 Task: Connect data to bigquerry.
Action: Mouse moved to (249, 287)
Screenshot: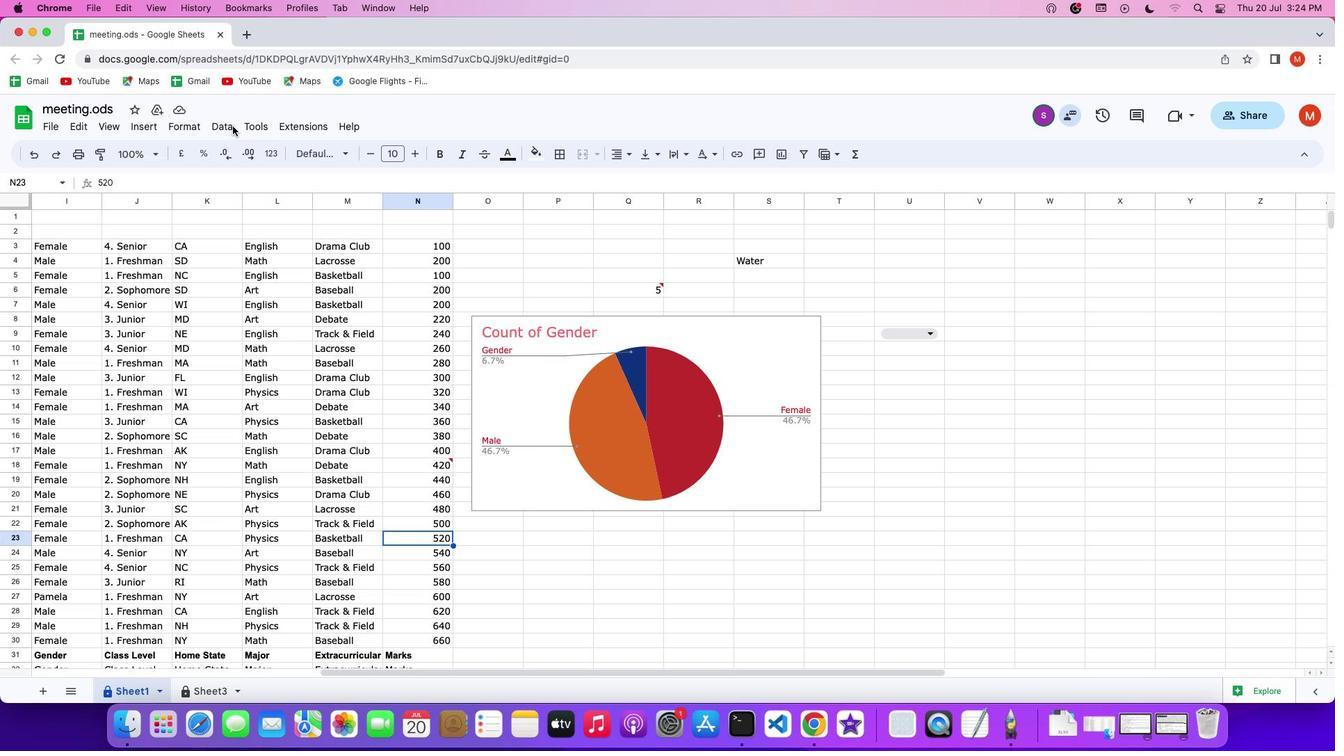 
Action: Mouse pressed left at (249, 287)
Screenshot: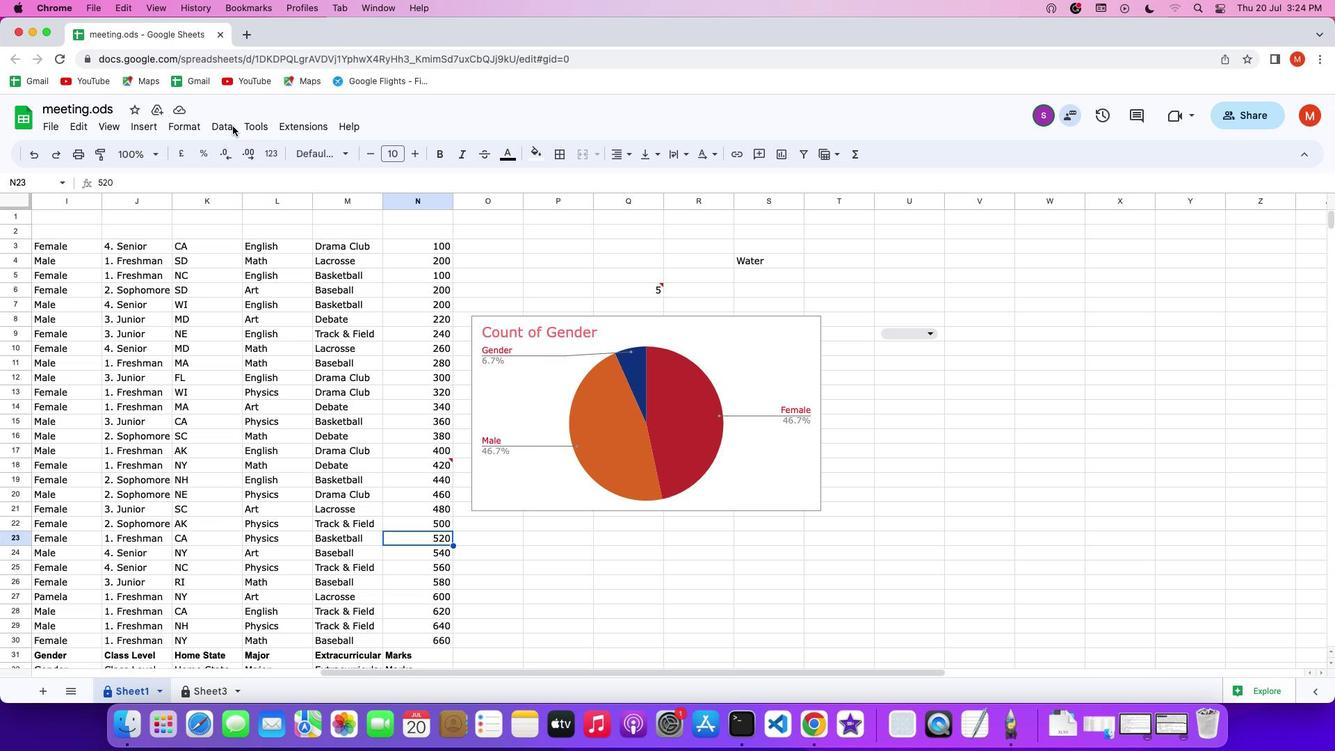 
Action: Mouse moved to (245, 287)
Screenshot: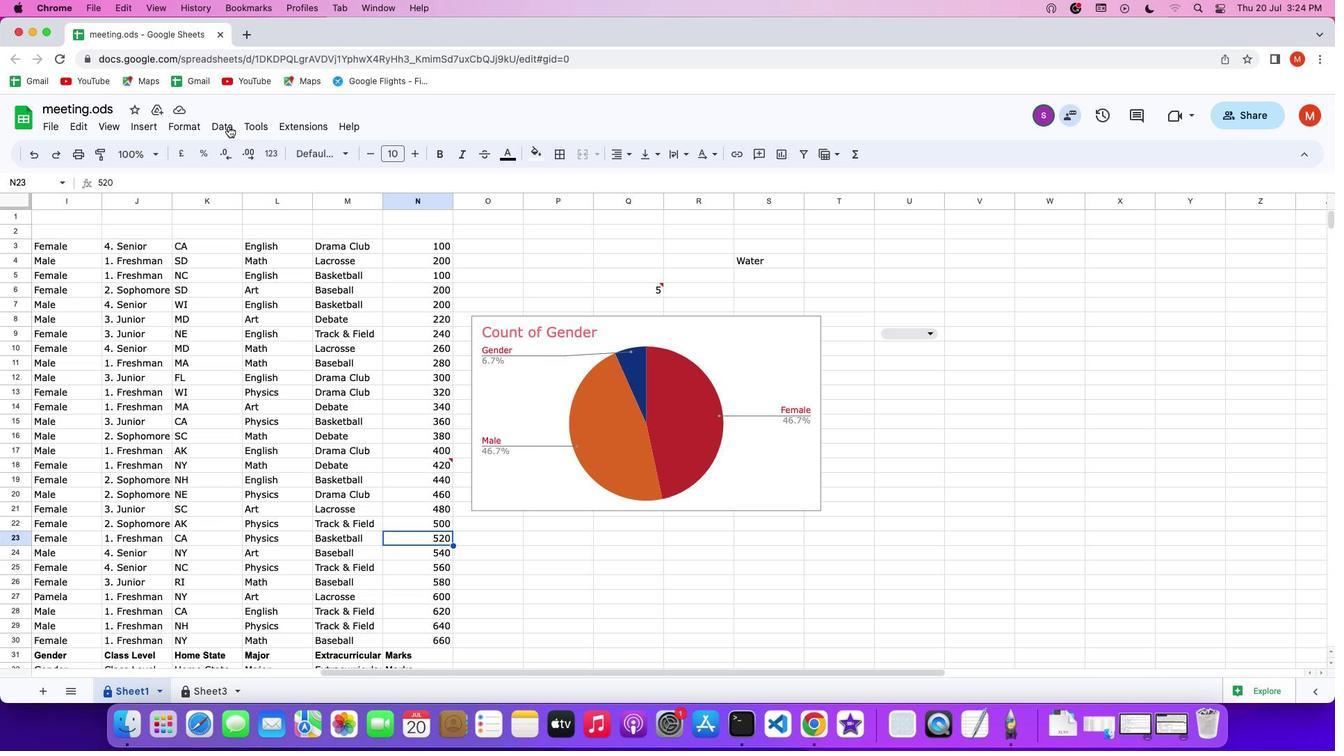 
Action: Mouse pressed left at (245, 287)
Screenshot: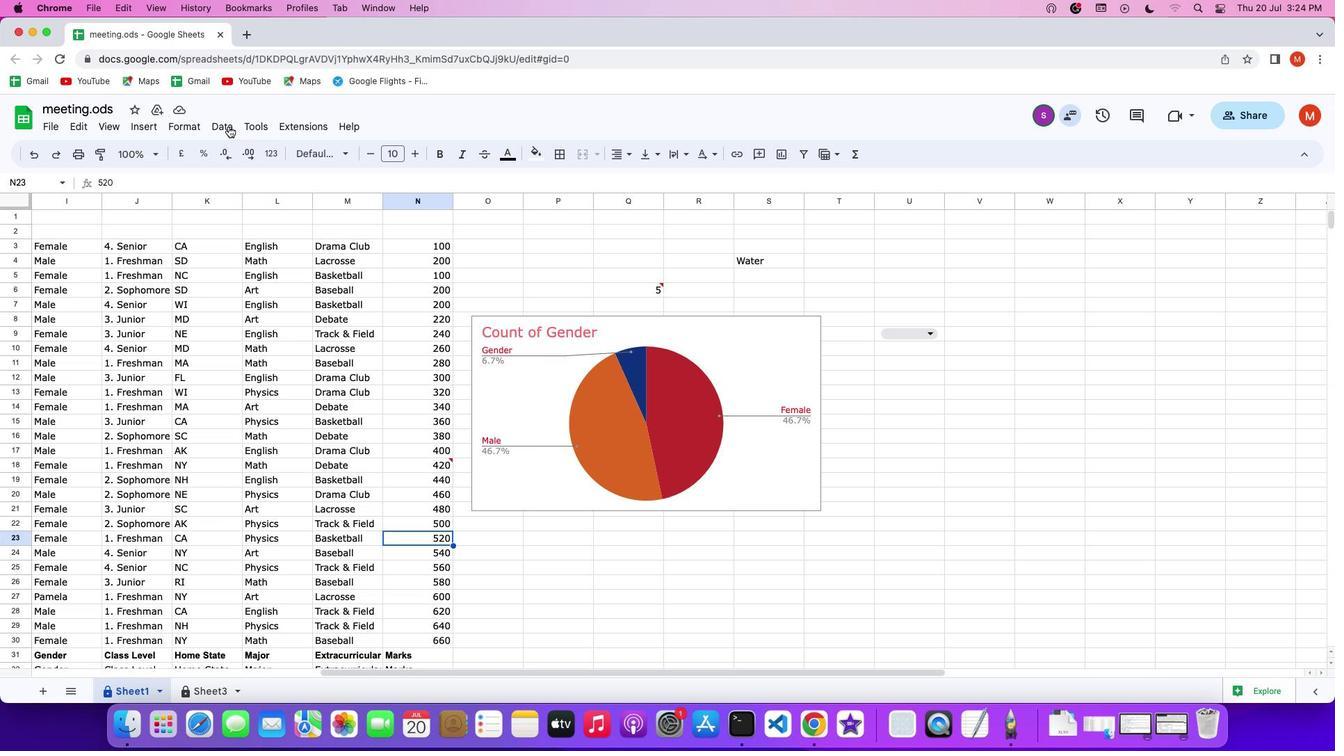 
Action: Mouse moved to (310, 505)
Screenshot: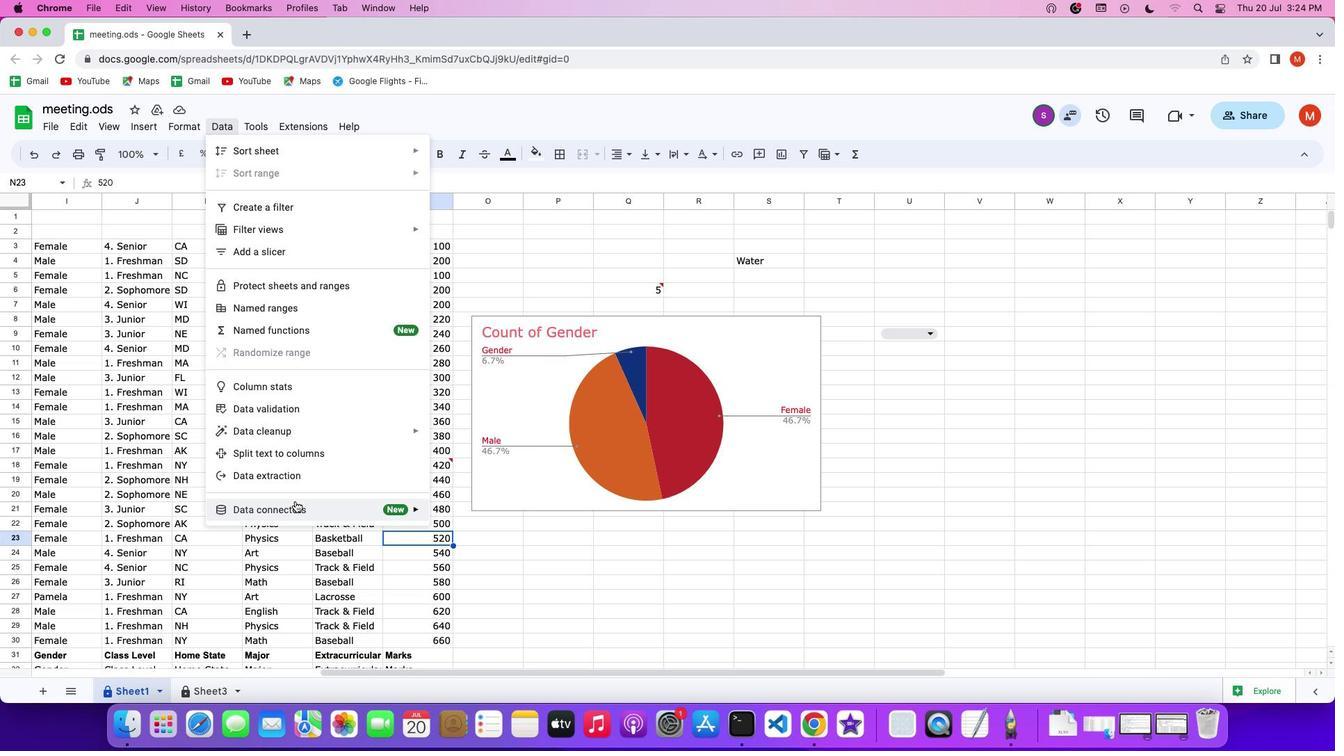 
Action: Mouse pressed left at (310, 505)
Screenshot: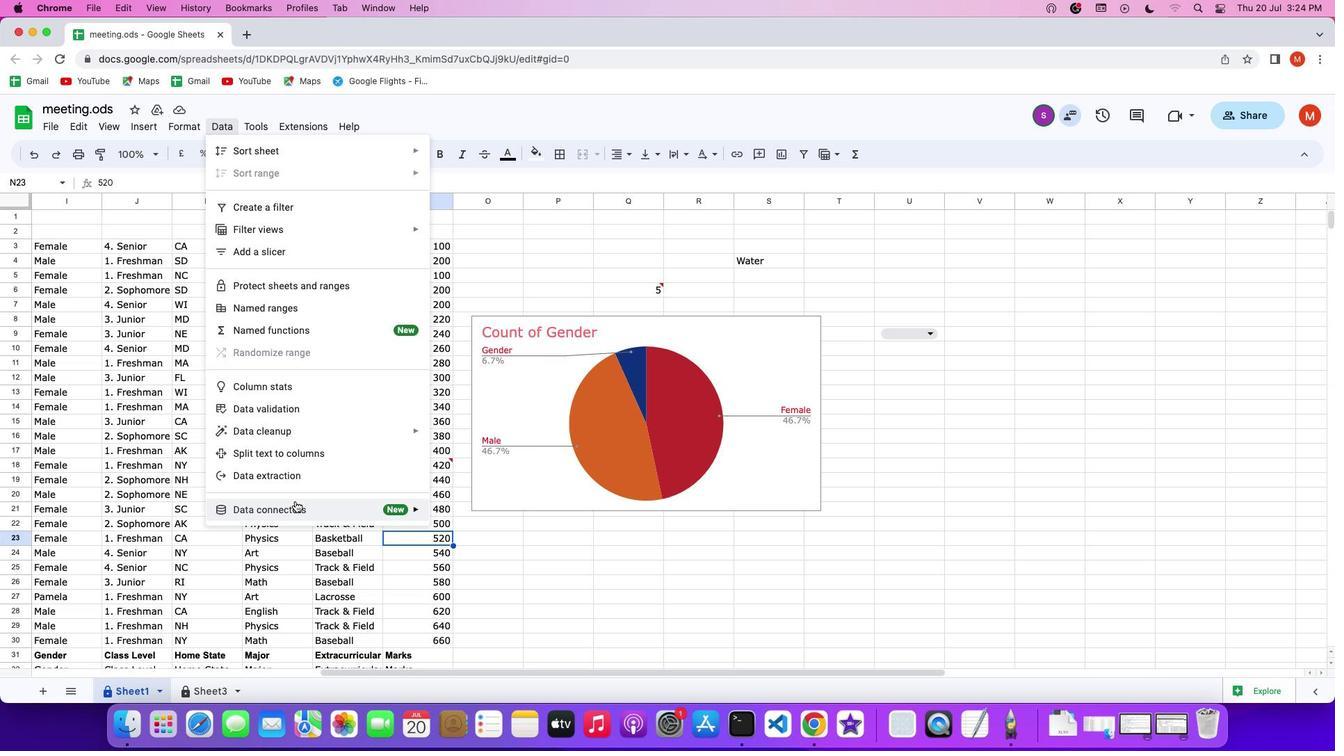 
Action: Mouse moved to (489, 514)
Screenshot: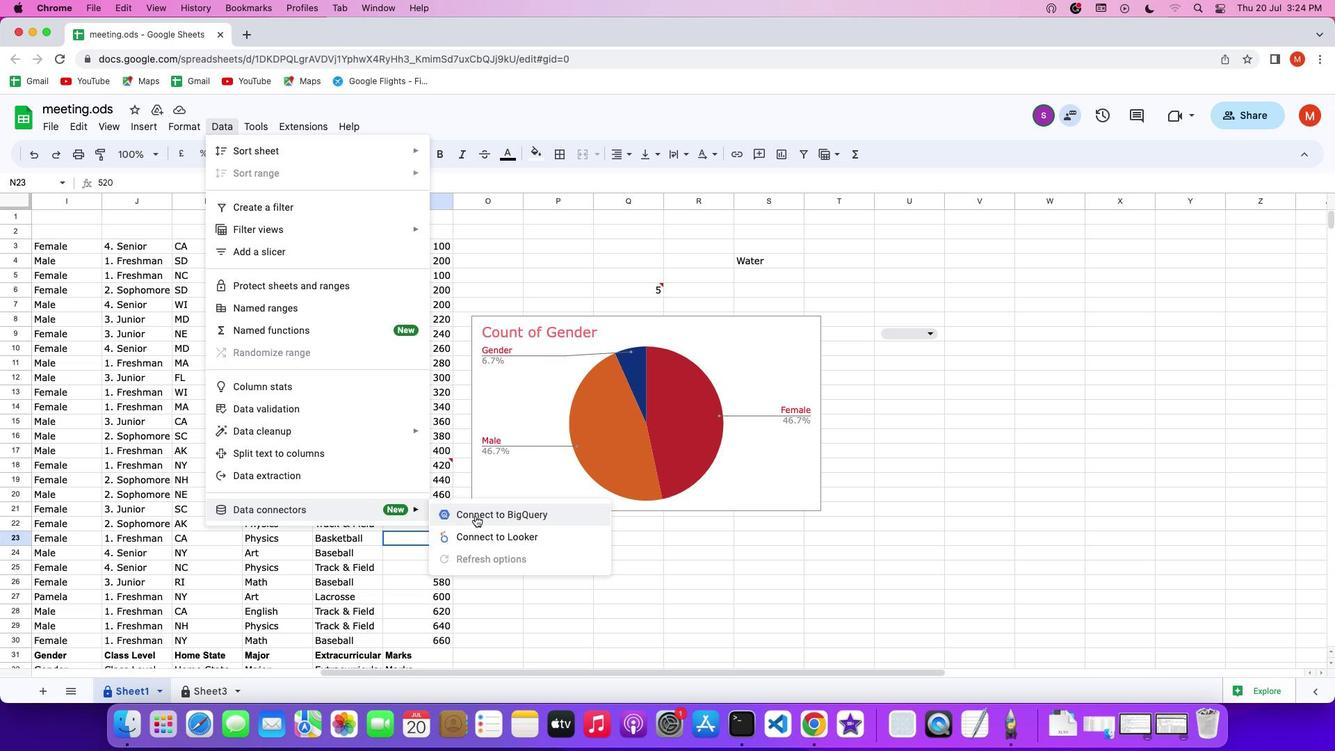 
Action: Mouse pressed left at (489, 514)
Screenshot: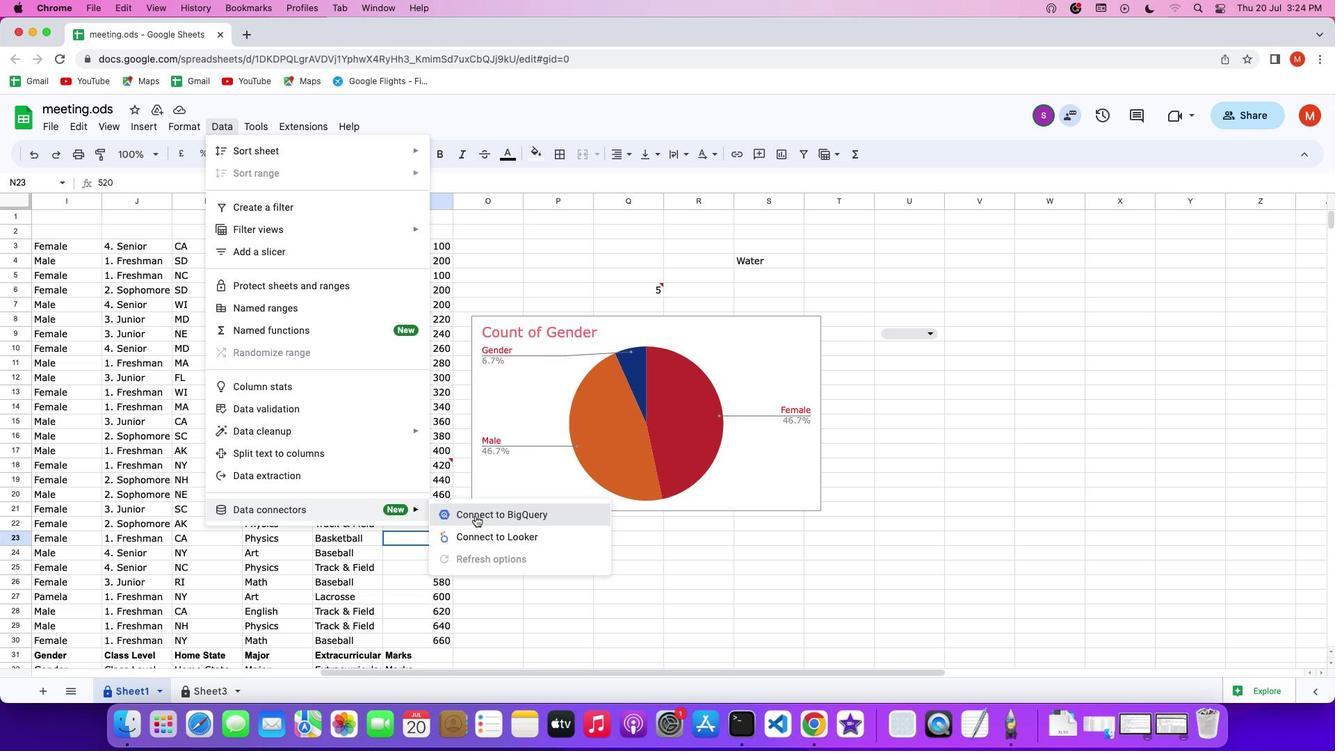 
Action: Mouse moved to (697, 527)
Screenshot: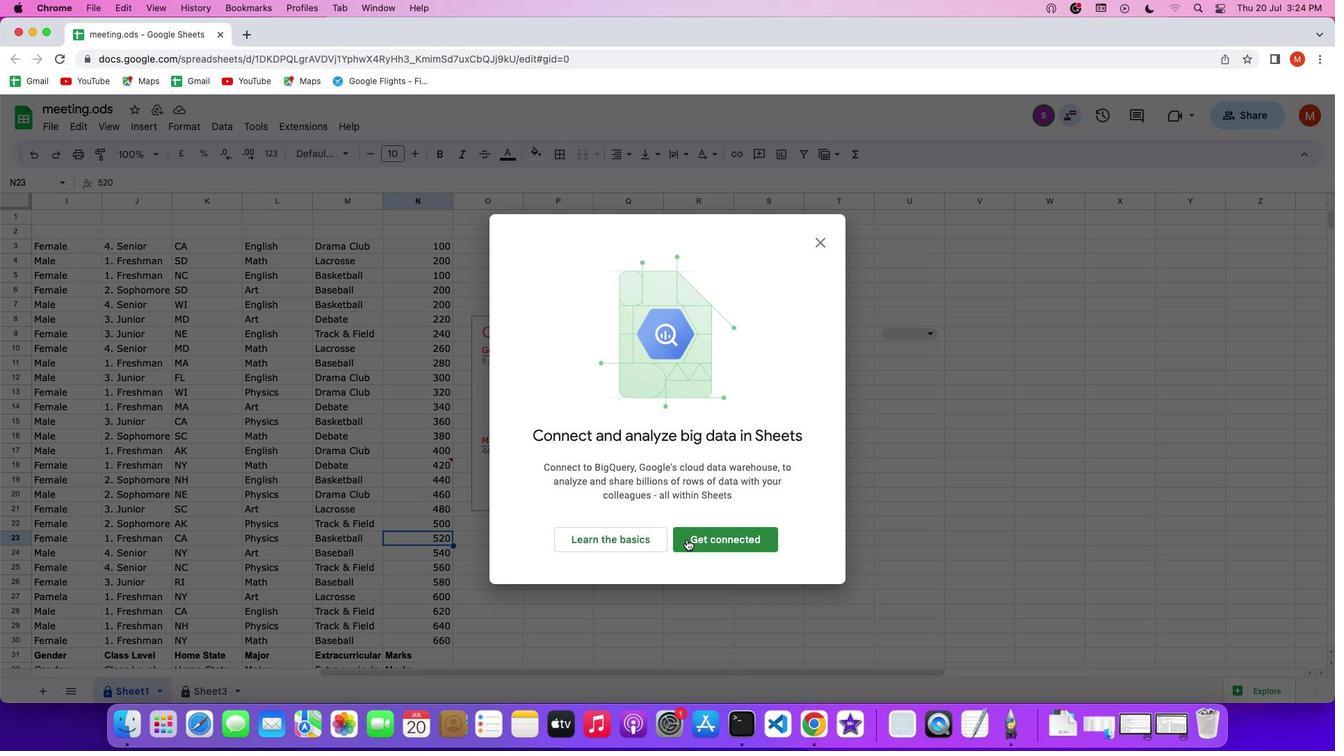 
Action: Mouse pressed left at (697, 527)
Screenshot: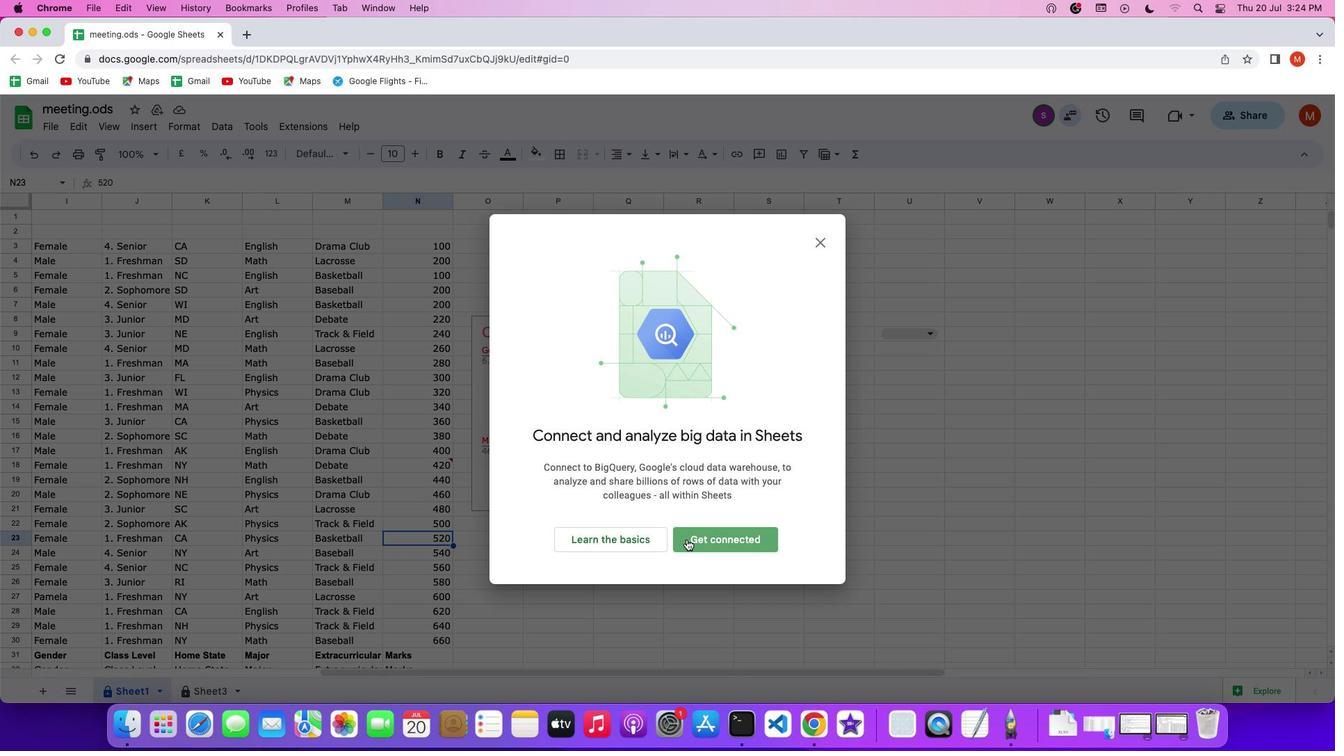 
Action: Mouse moved to (745, 460)
Screenshot: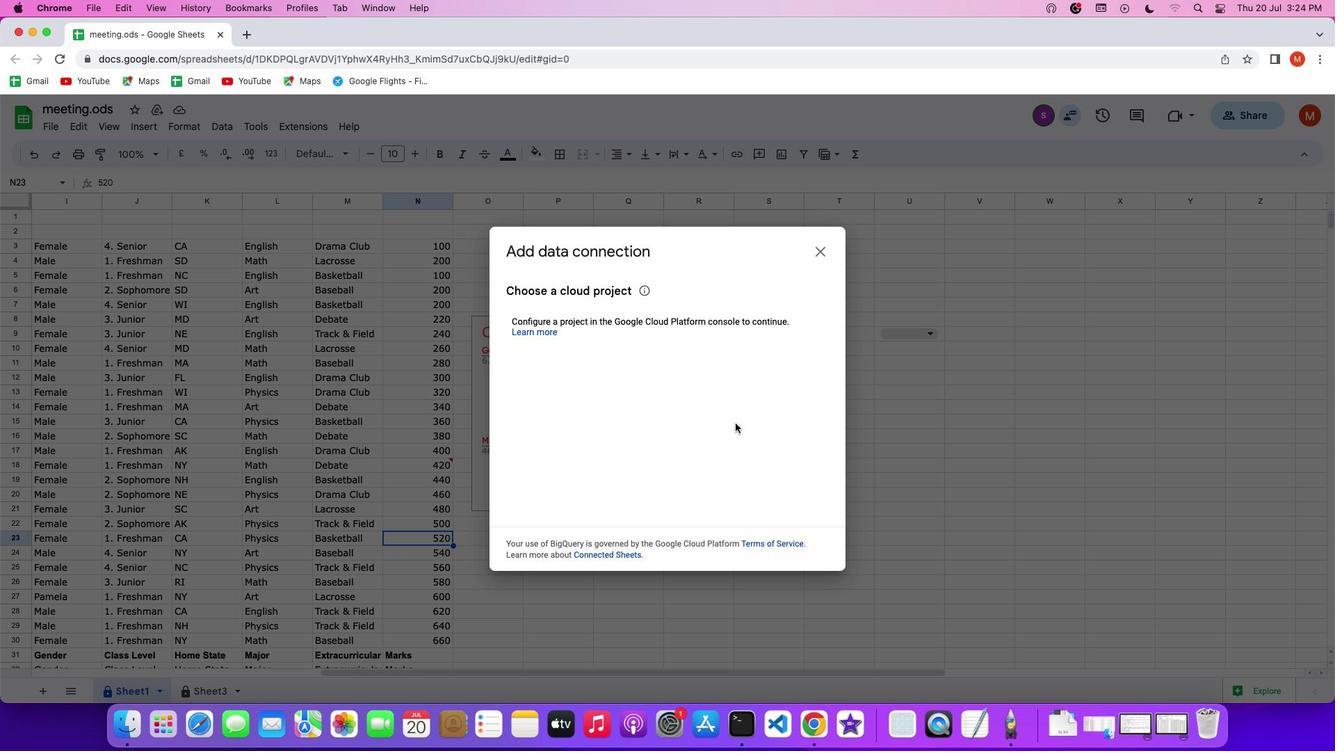 
